 Task: Add Bob's Red Mill Arrowroot Starch, Flour to the cart.
Action: Mouse moved to (297, 172)
Screenshot: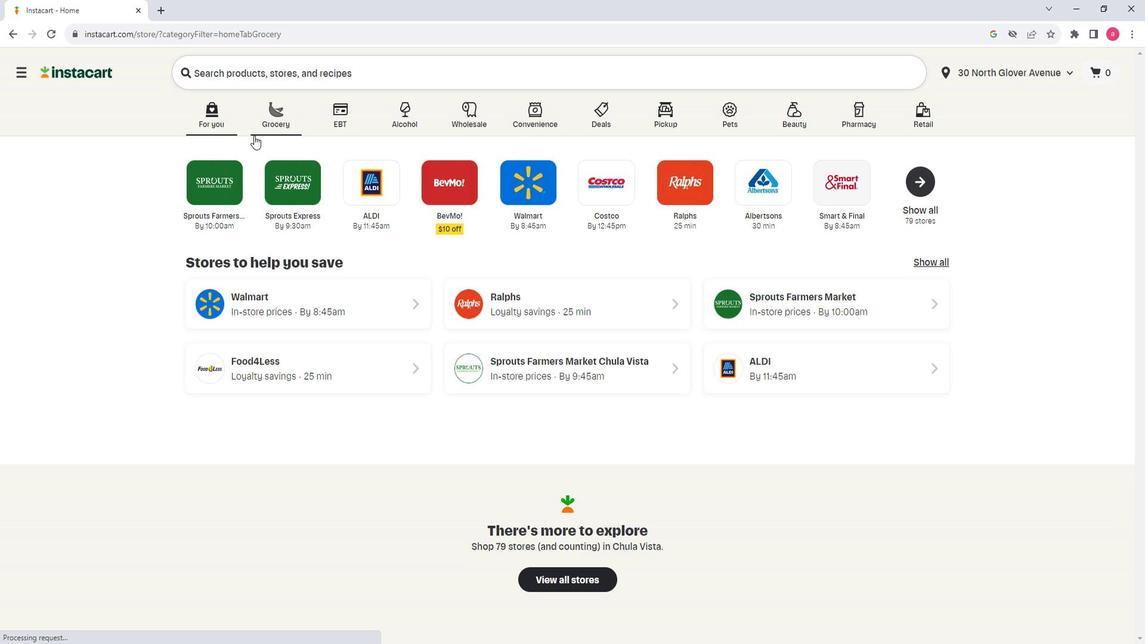 
Action: Mouse pressed left at (297, 172)
Screenshot: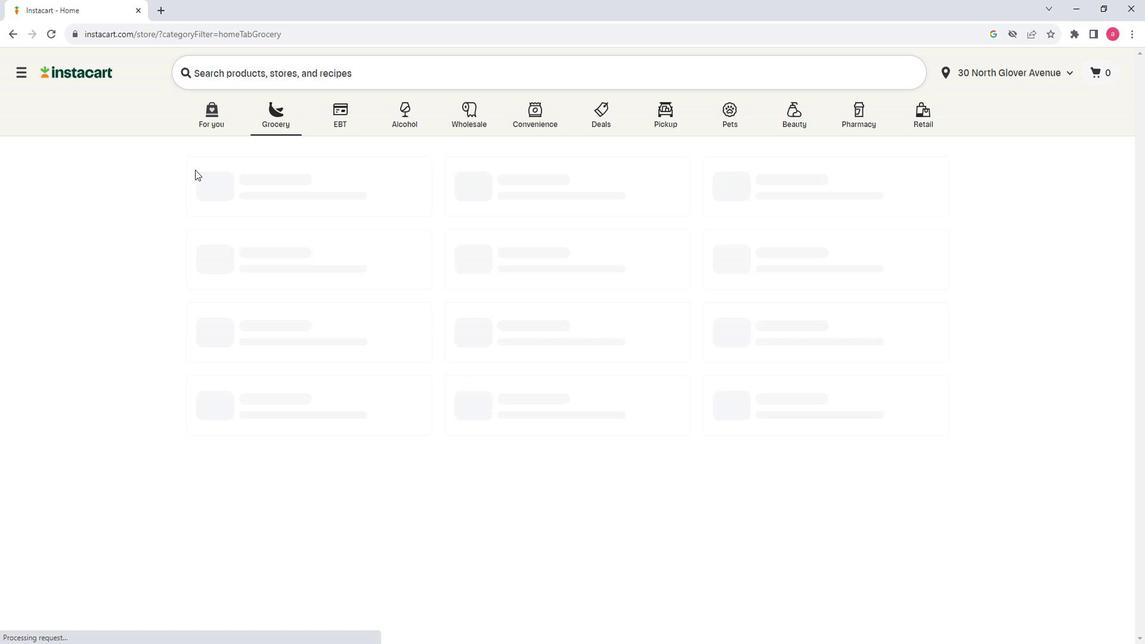 
Action: Mouse moved to (372, 360)
Screenshot: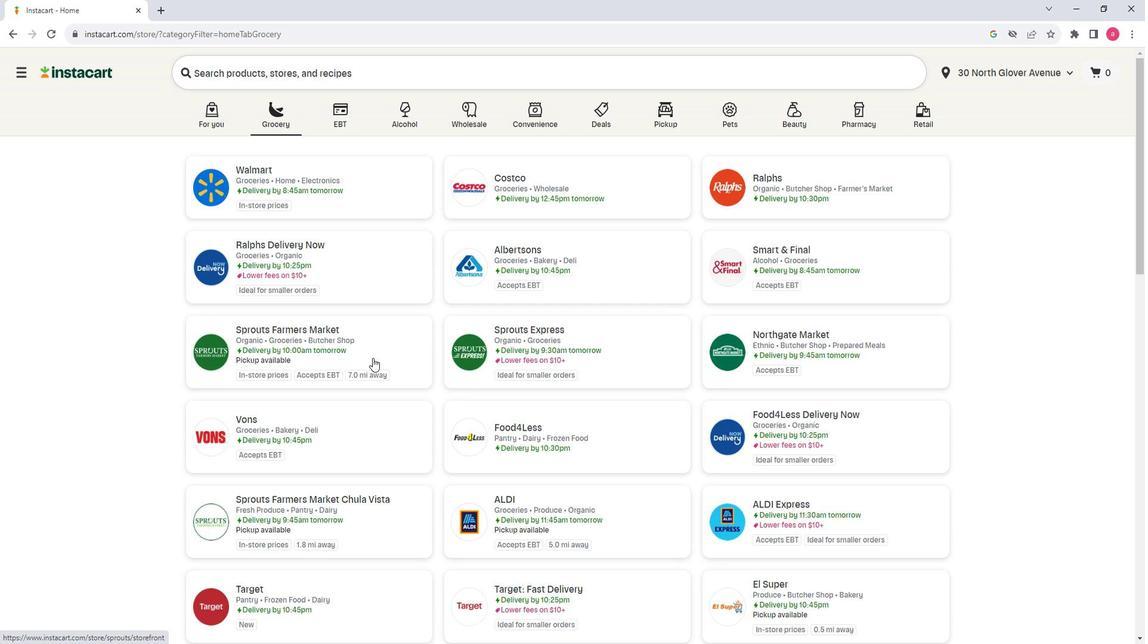 
Action: Mouse pressed left at (372, 360)
Screenshot: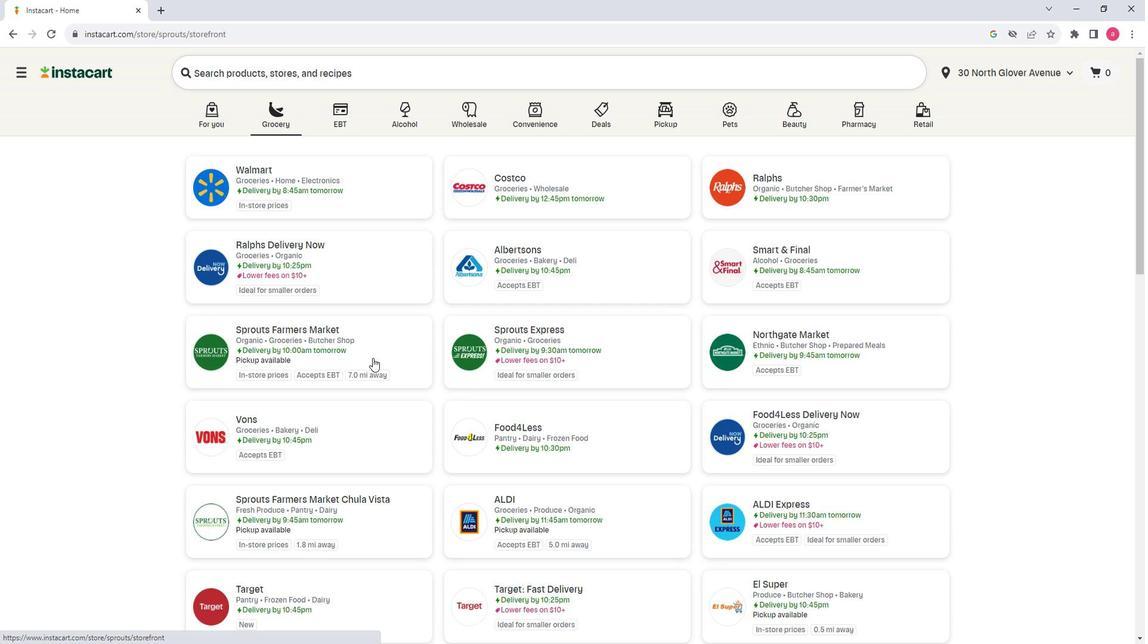 
Action: Mouse moved to (200, 405)
Screenshot: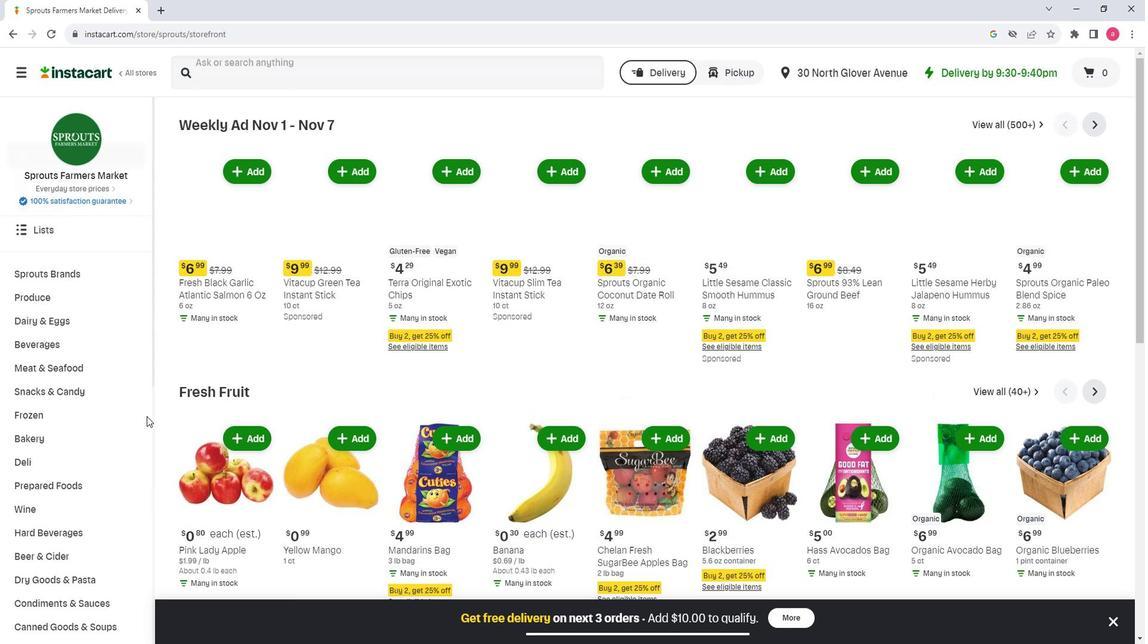 
Action: Mouse scrolled (200, 404) with delta (0, 0)
Screenshot: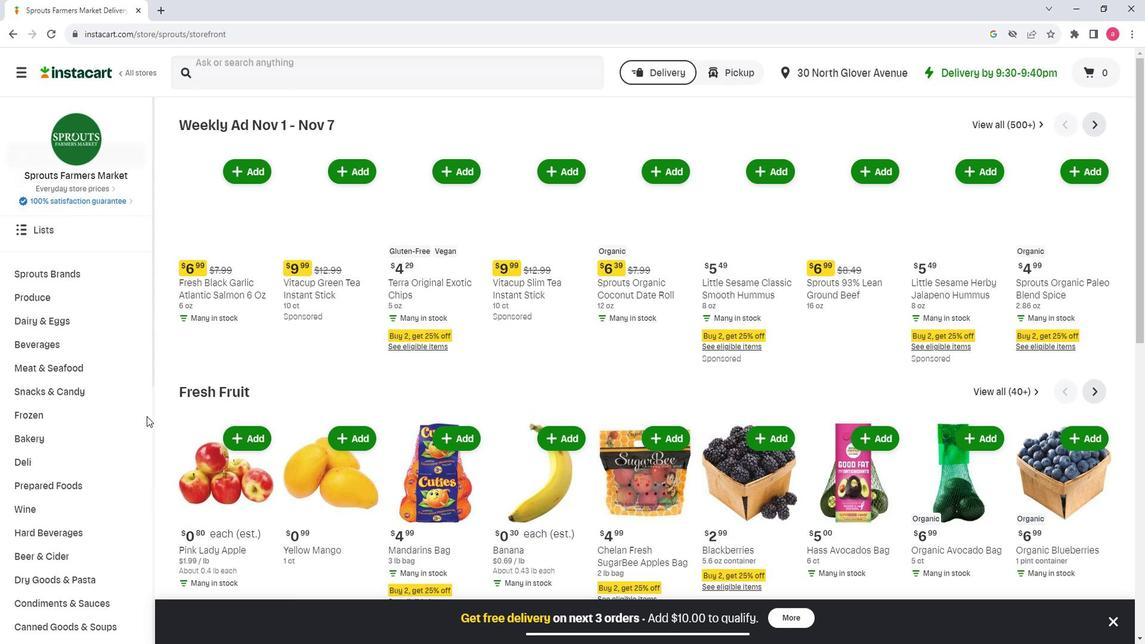 
Action: Mouse scrolled (200, 404) with delta (0, 0)
Screenshot: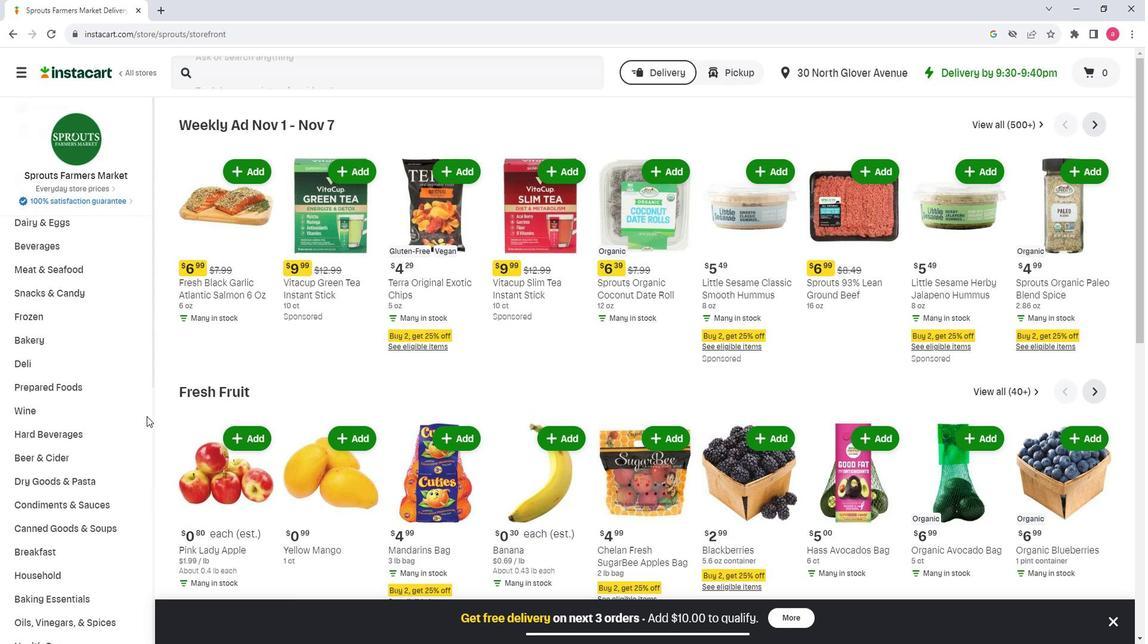
Action: Mouse scrolled (200, 404) with delta (0, 0)
Screenshot: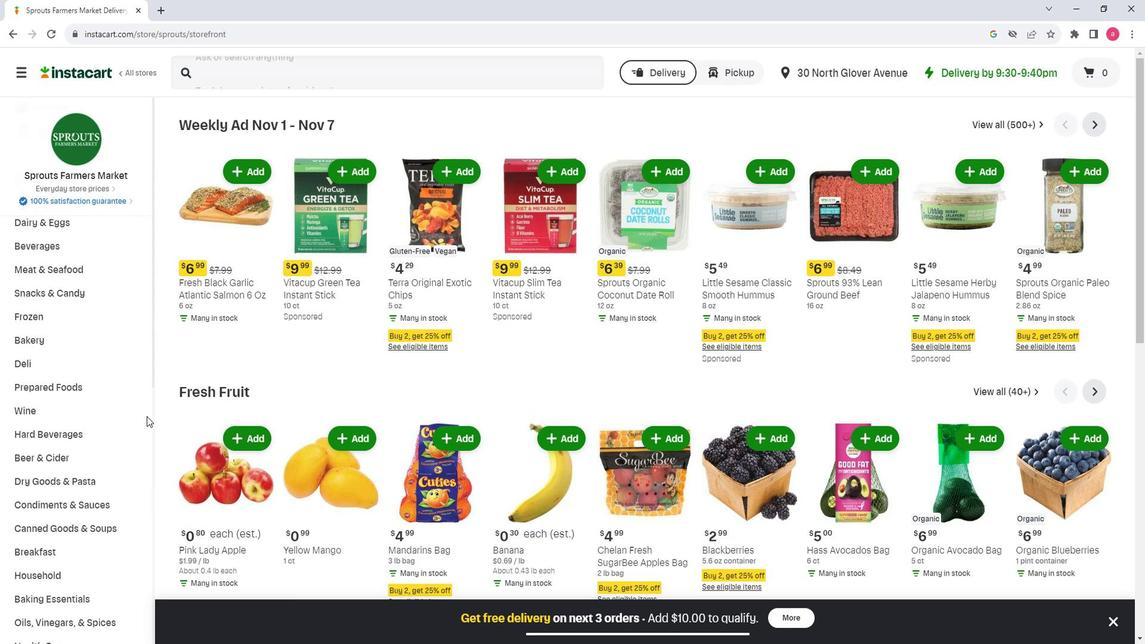 
Action: Mouse moved to (167, 389)
Screenshot: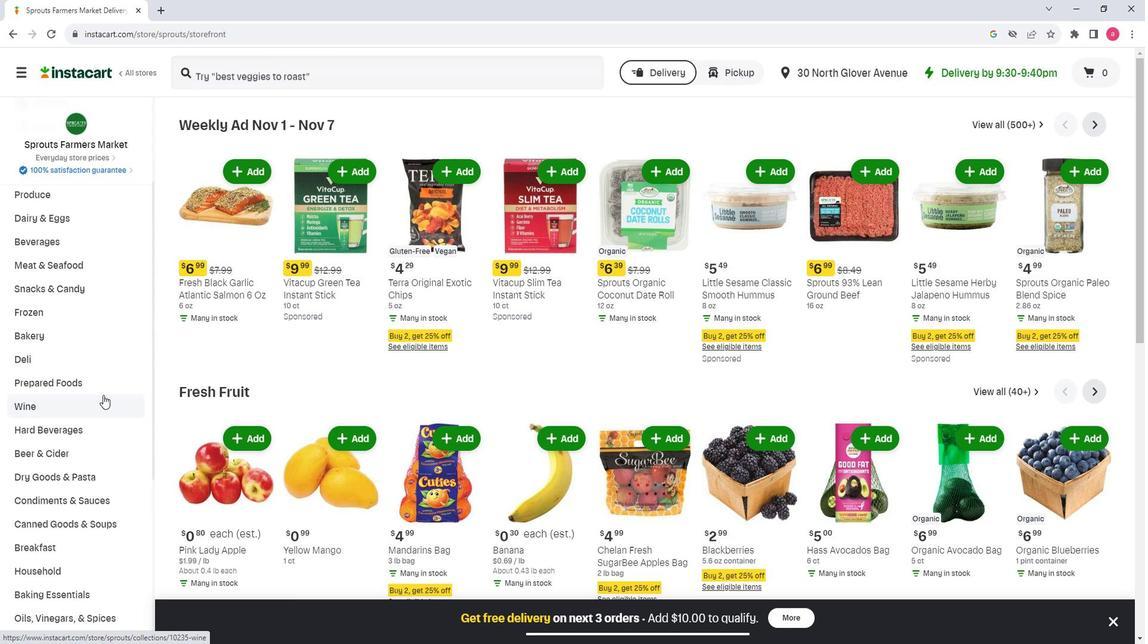 
Action: Mouse scrolled (167, 388) with delta (0, 0)
Screenshot: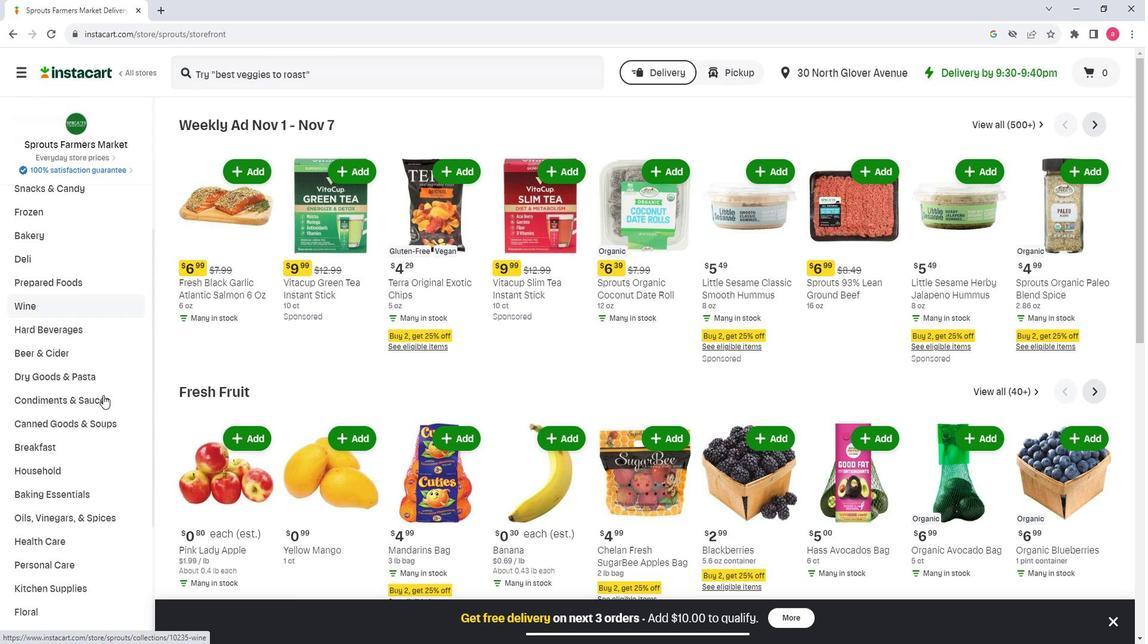 
Action: Mouse scrolled (167, 388) with delta (0, 0)
Screenshot: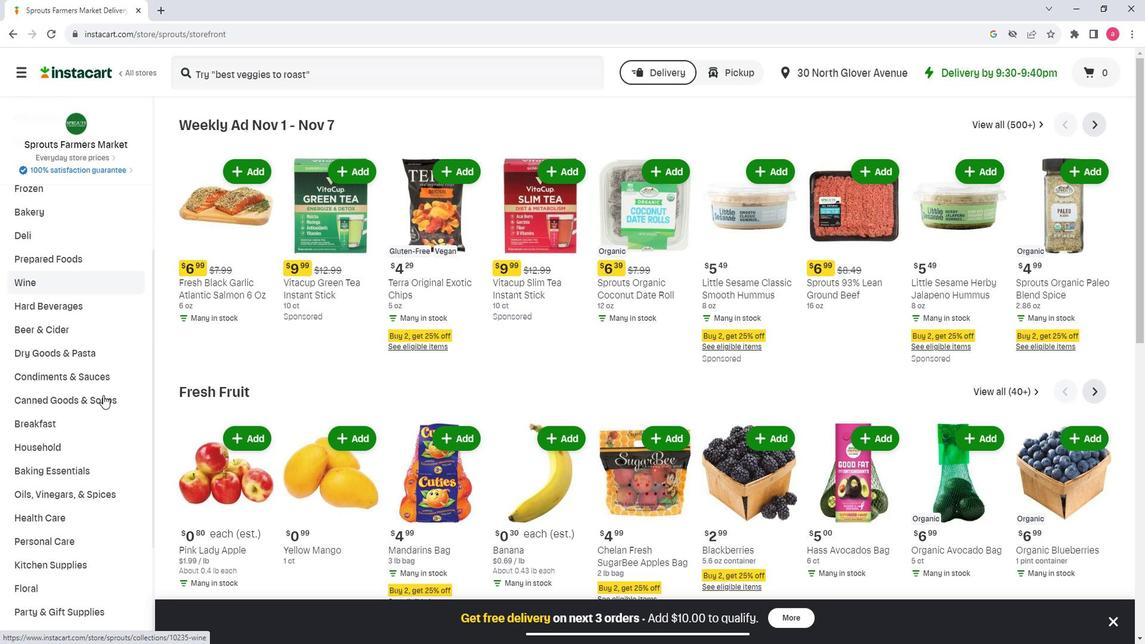 
Action: Mouse moved to (165, 391)
Screenshot: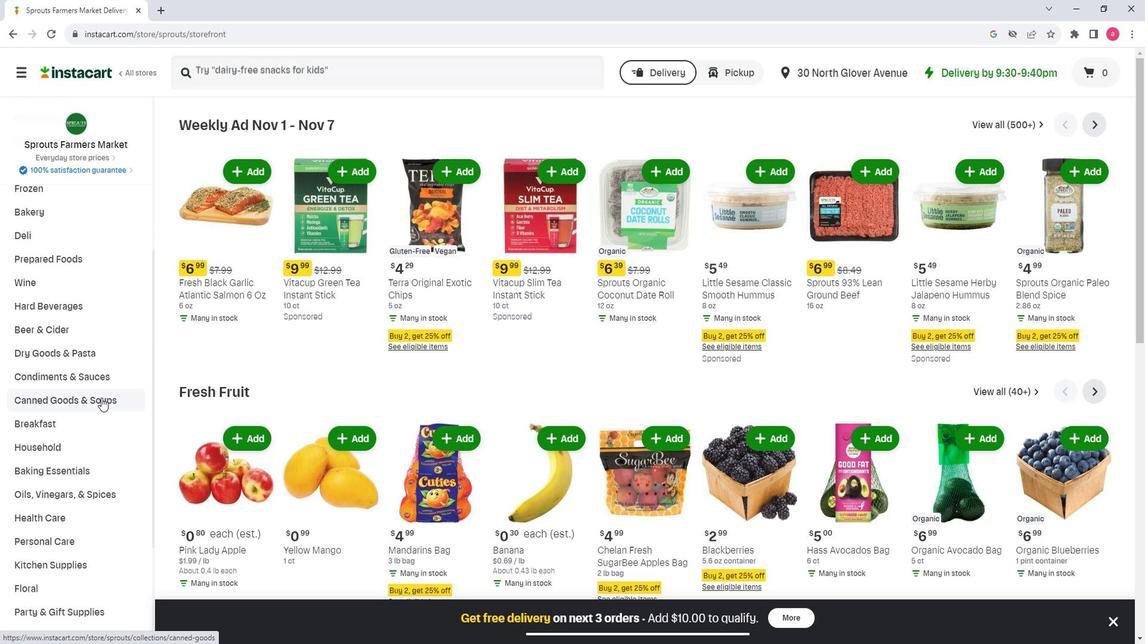 
Action: Mouse scrolled (165, 390) with delta (0, 0)
Screenshot: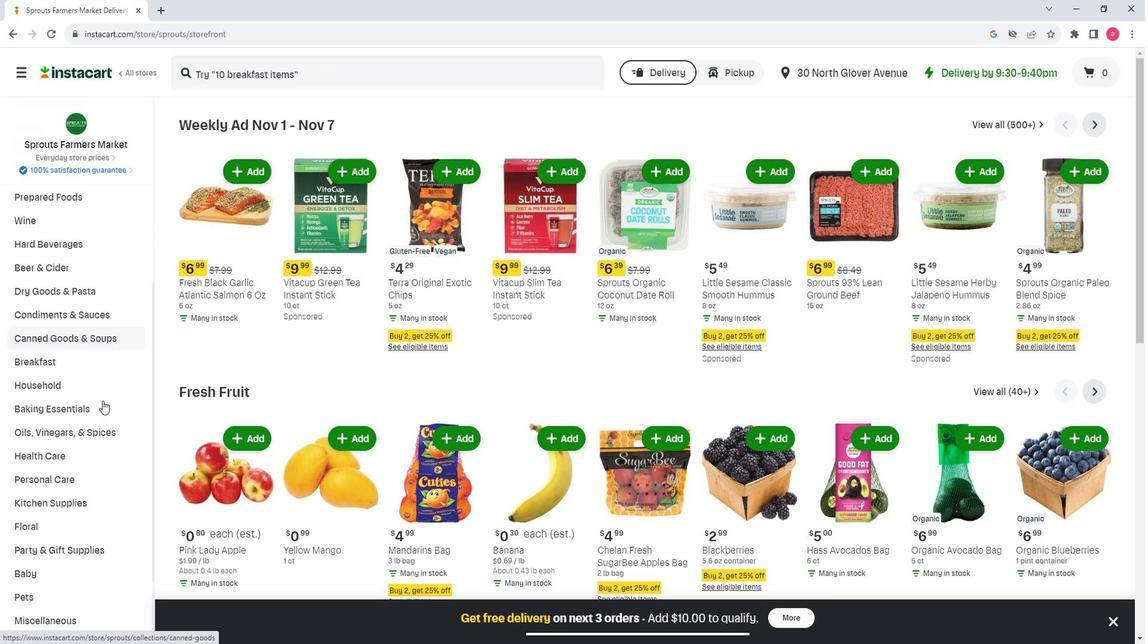 
Action: Mouse moved to (183, 401)
Screenshot: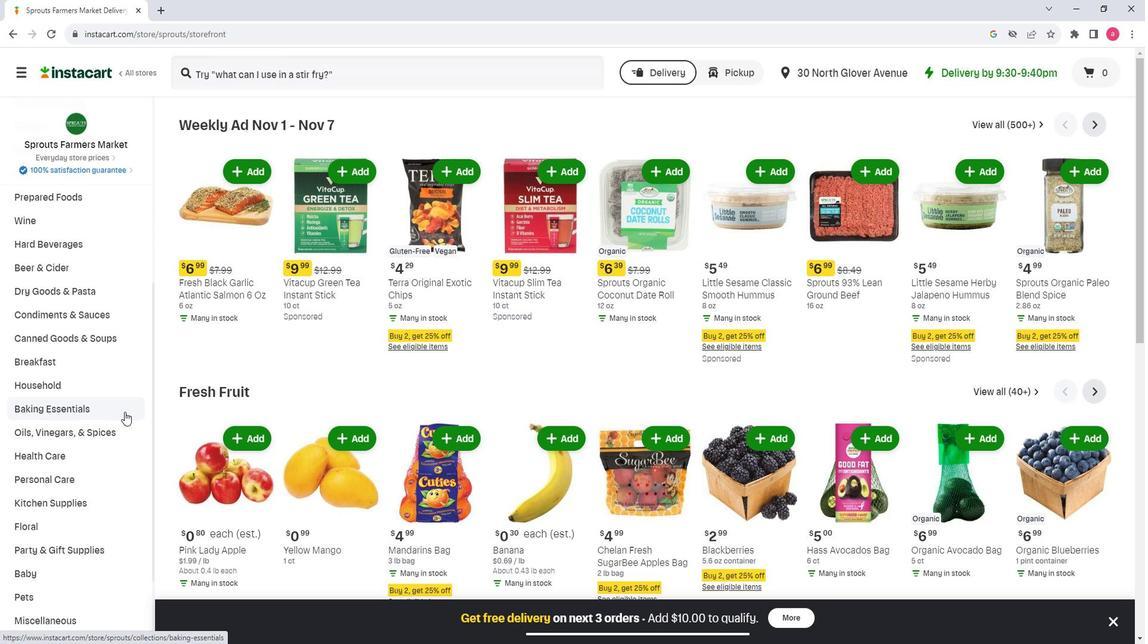 
Action: Mouse scrolled (183, 401) with delta (0, 0)
Screenshot: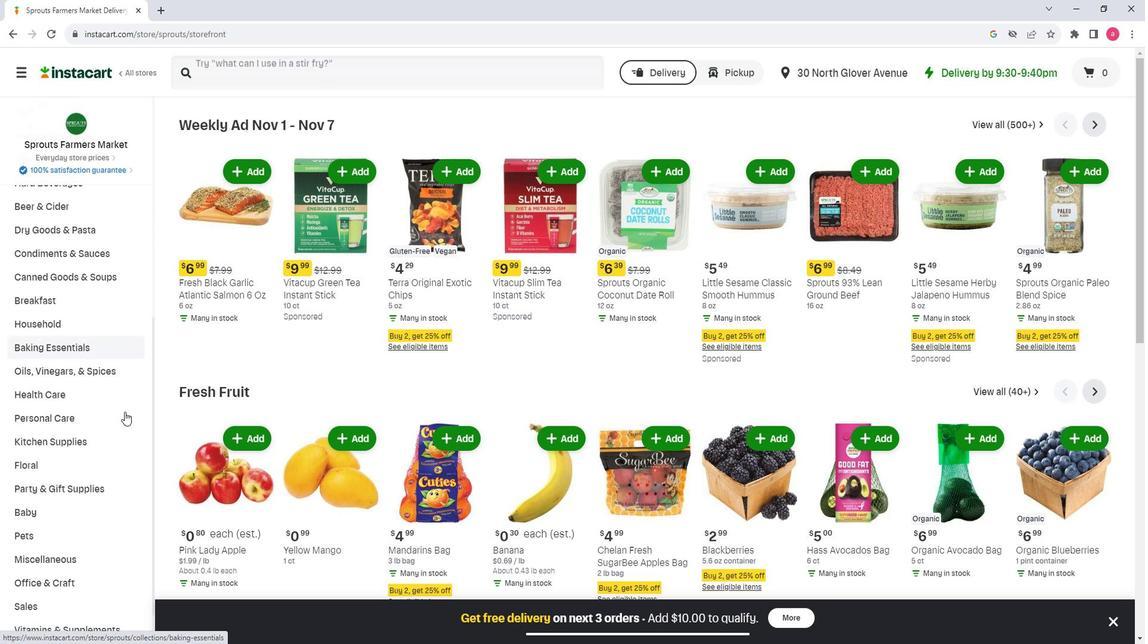 
Action: Mouse scrolled (183, 401) with delta (0, 0)
Screenshot: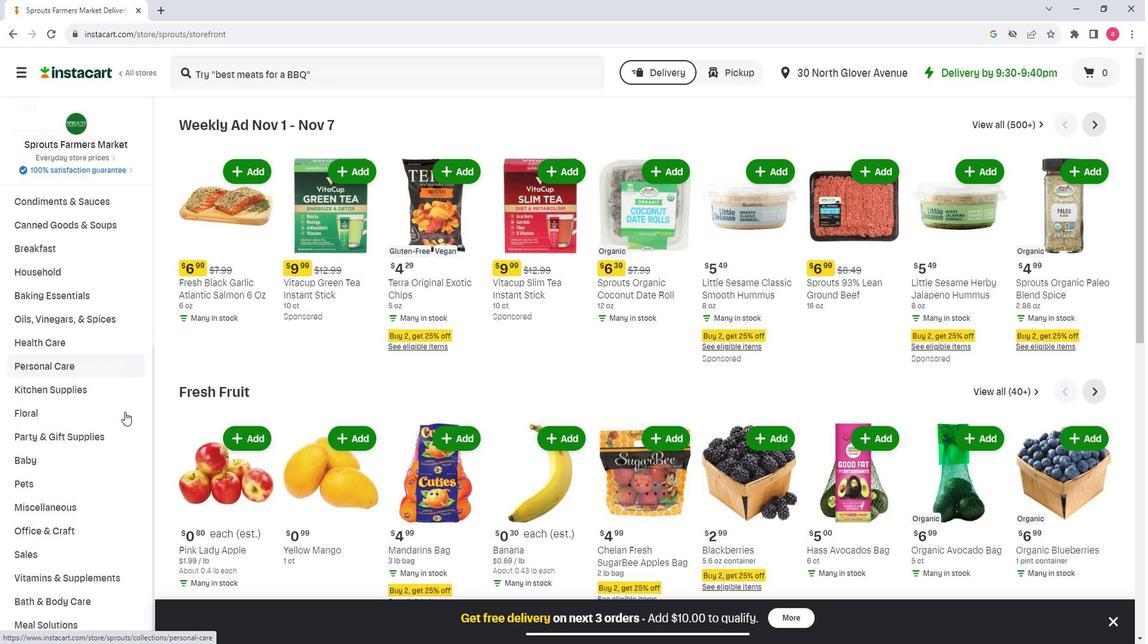 
Action: Mouse scrolled (183, 401) with delta (0, 0)
Screenshot: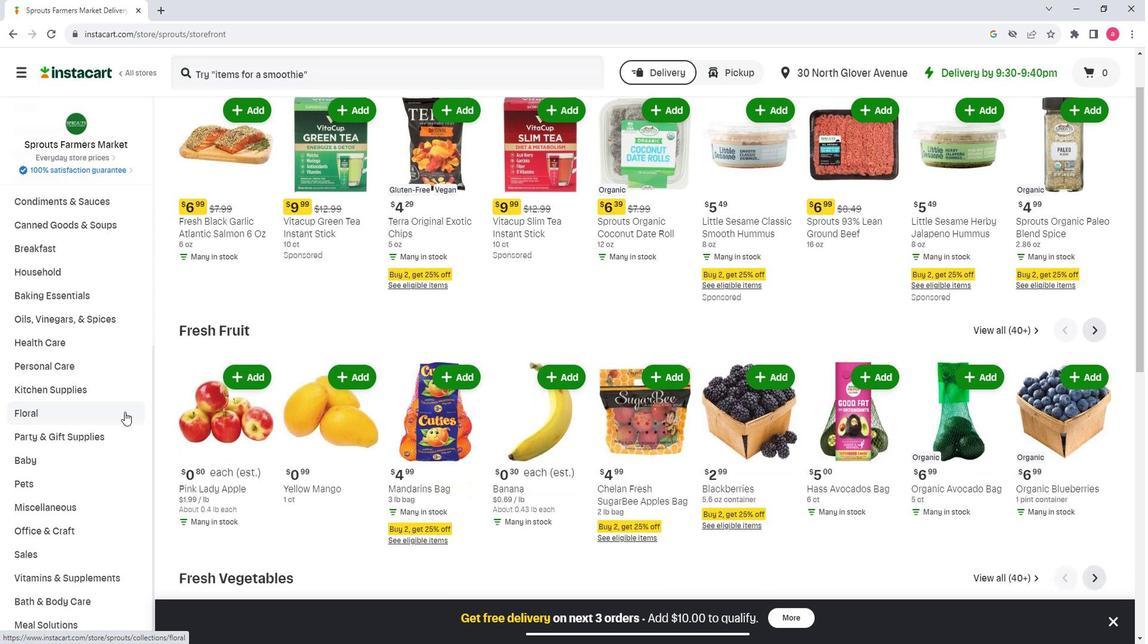 
Action: Mouse scrolled (183, 401) with delta (0, 0)
Screenshot: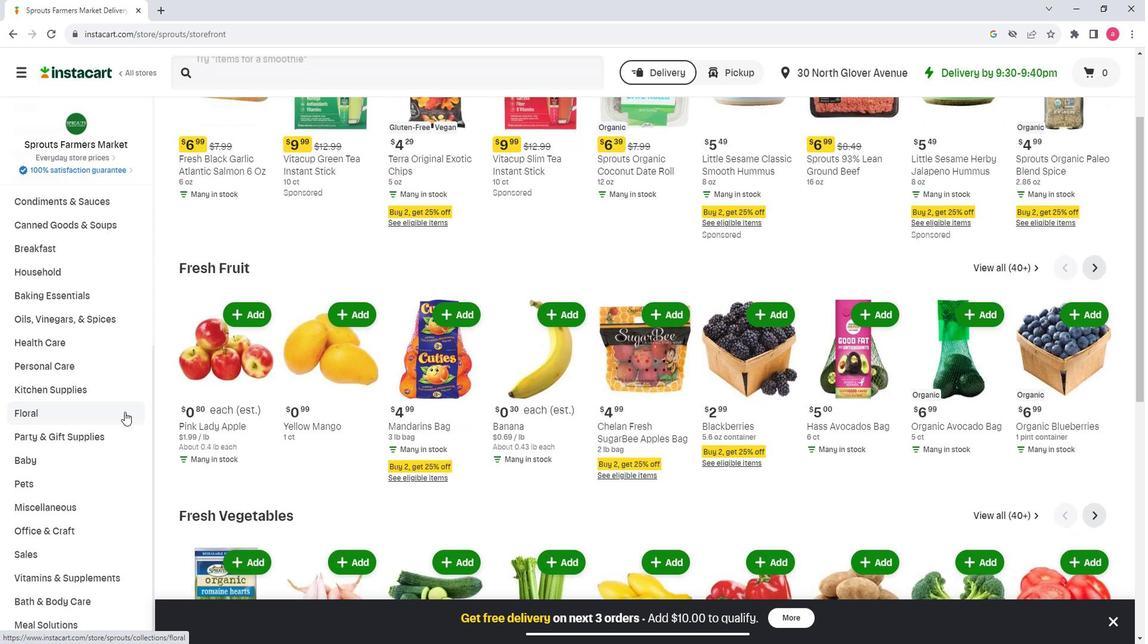 
Action: Mouse scrolled (183, 401) with delta (0, 0)
Screenshot: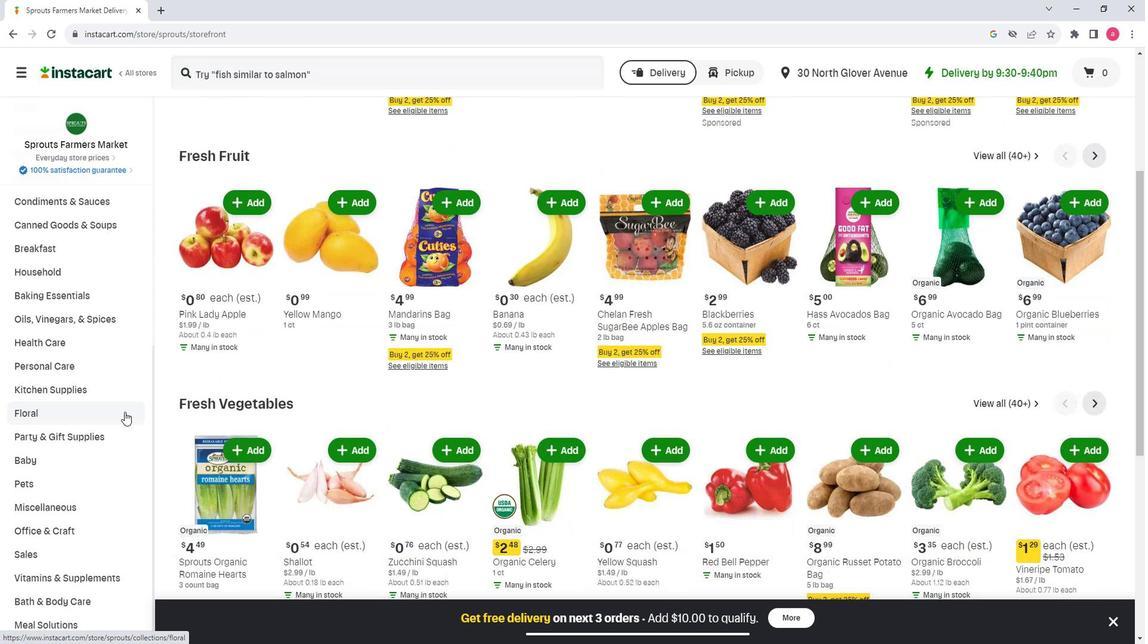 
Action: Mouse scrolled (183, 401) with delta (0, 0)
Screenshot: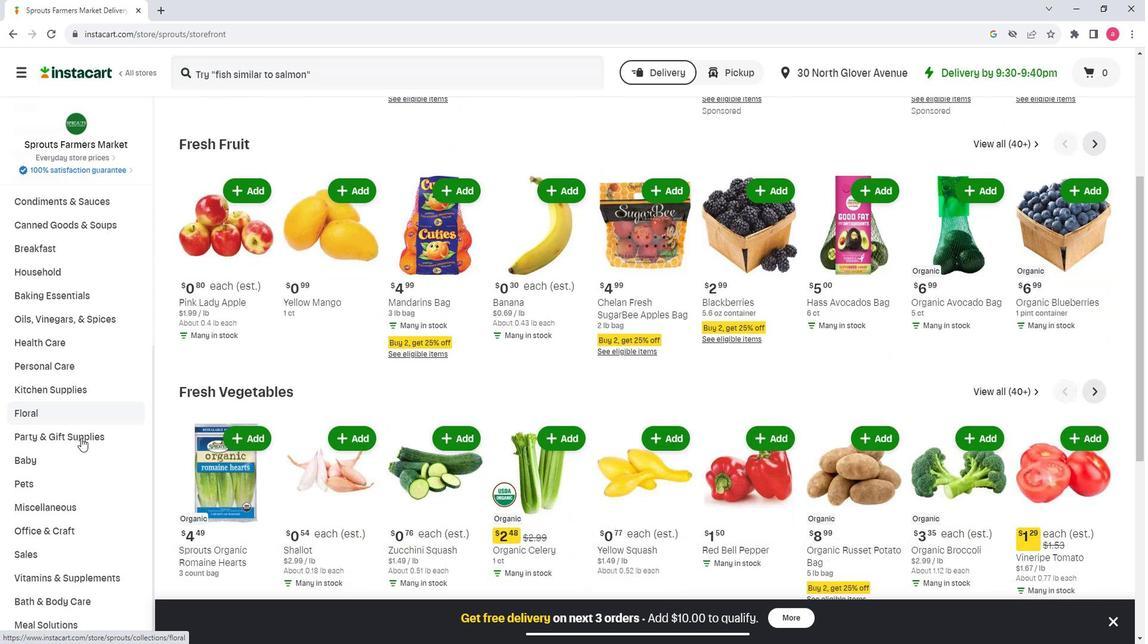 
Action: Mouse moved to (143, 435)
Screenshot: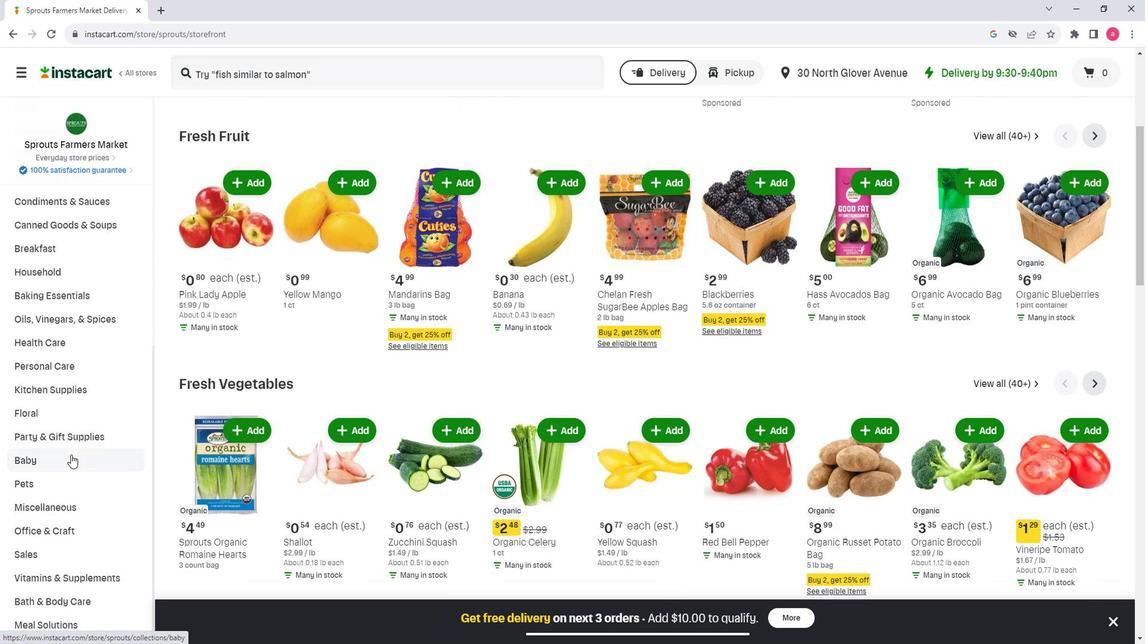 
Action: Mouse scrolled (143, 435) with delta (0, 0)
Screenshot: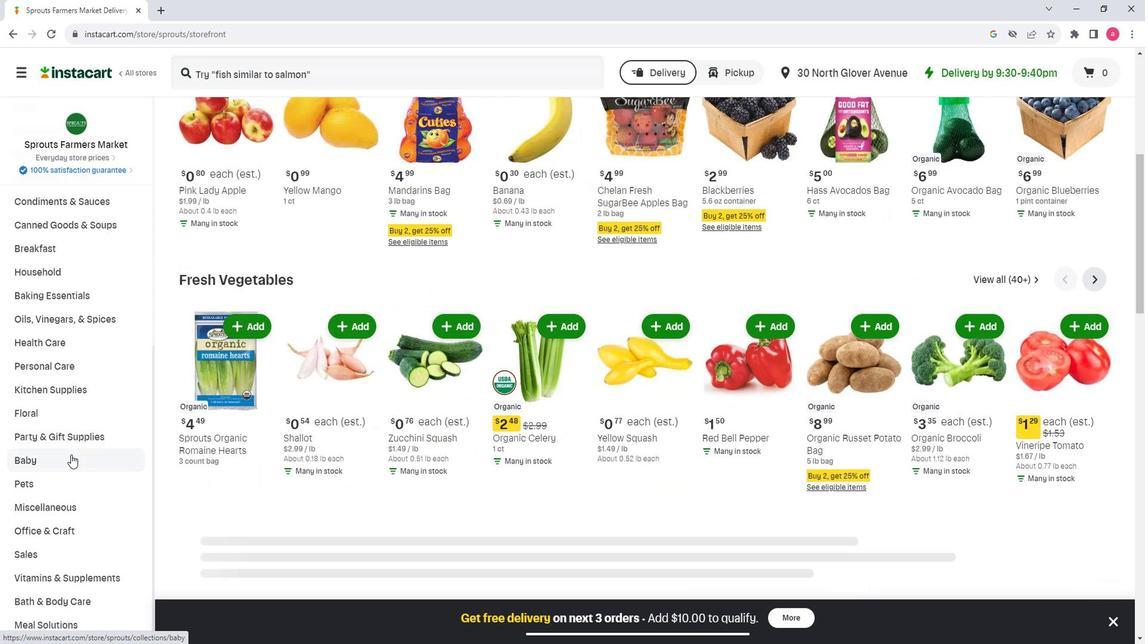
Action: Mouse scrolled (143, 435) with delta (0, 0)
Screenshot: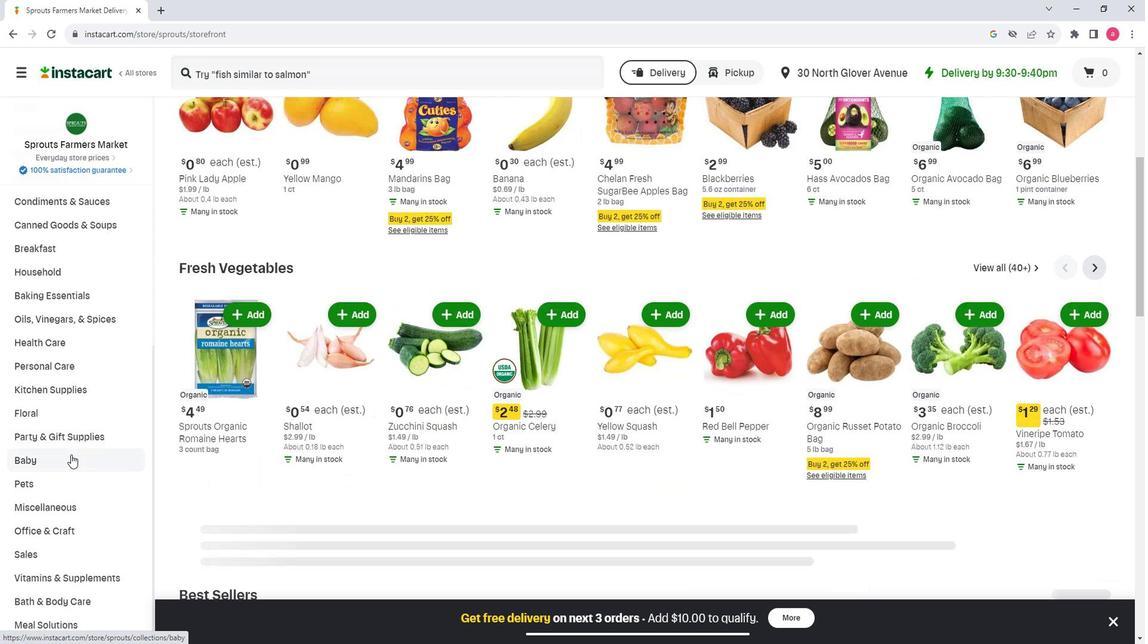 
Action: Mouse moved to (144, 305)
Screenshot: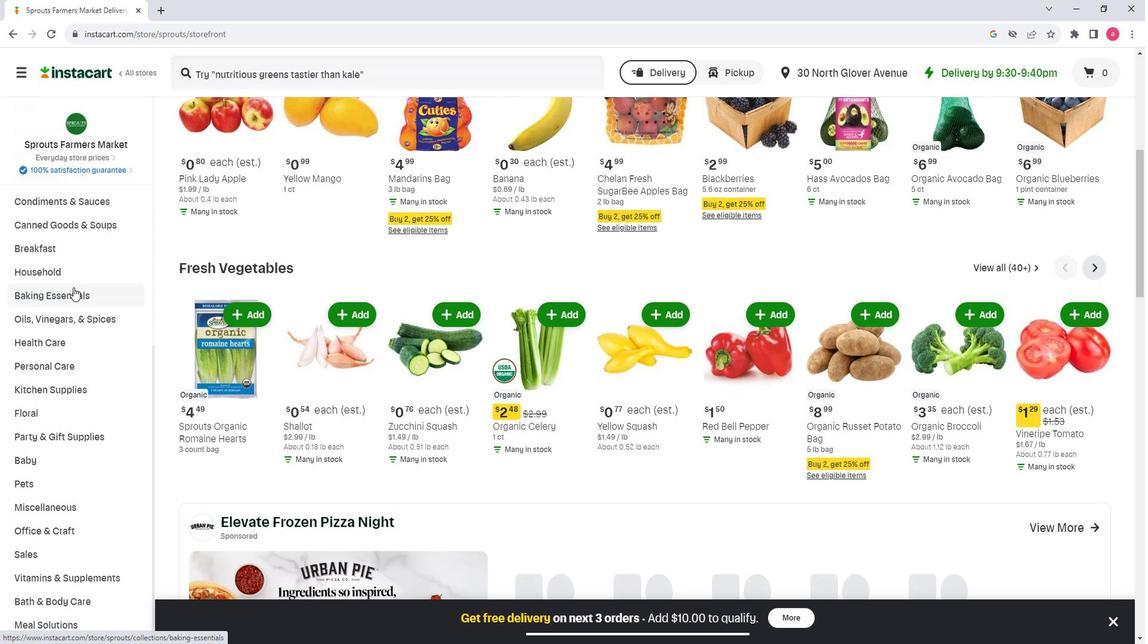 
Action: Mouse pressed left at (144, 305)
Screenshot: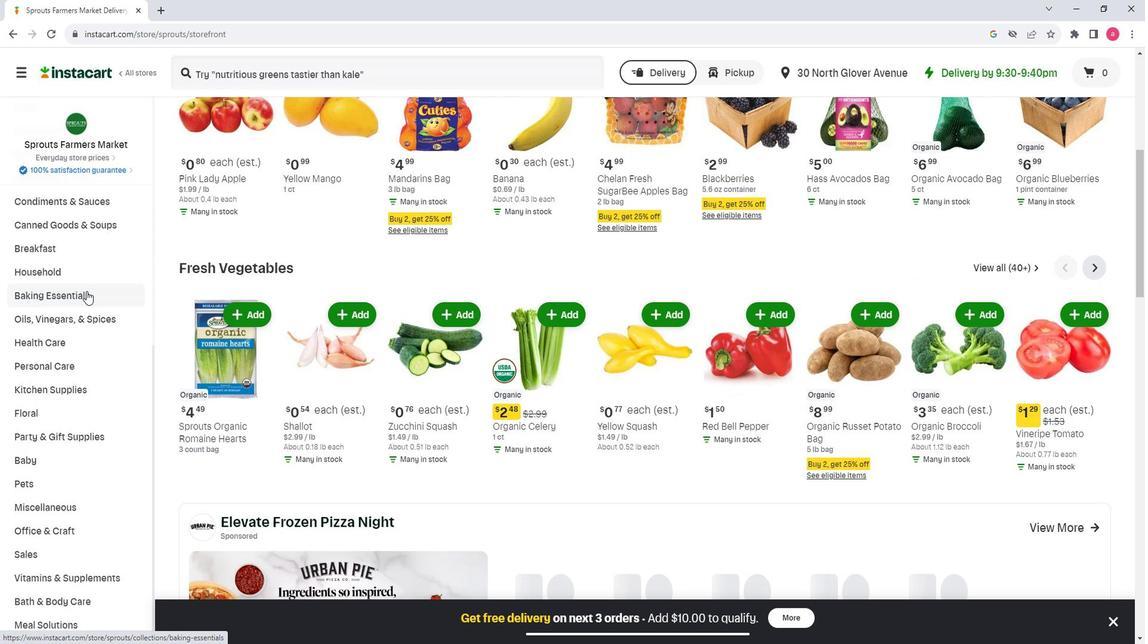 
Action: Mouse moved to (598, 202)
Screenshot: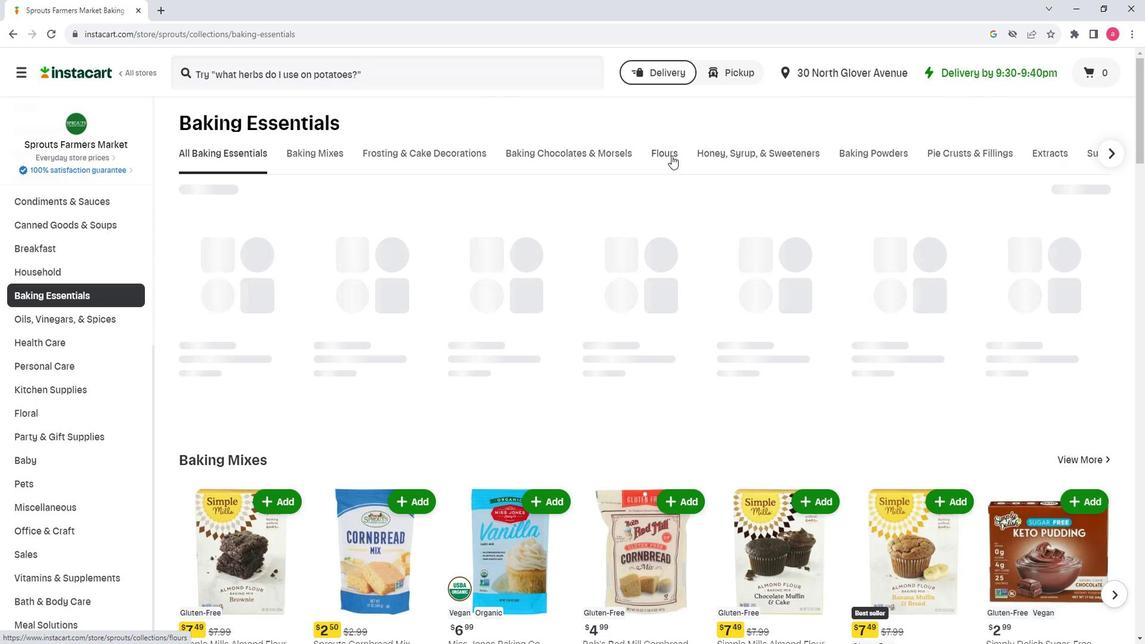 
Action: Mouse pressed left at (598, 202)
Screenshot: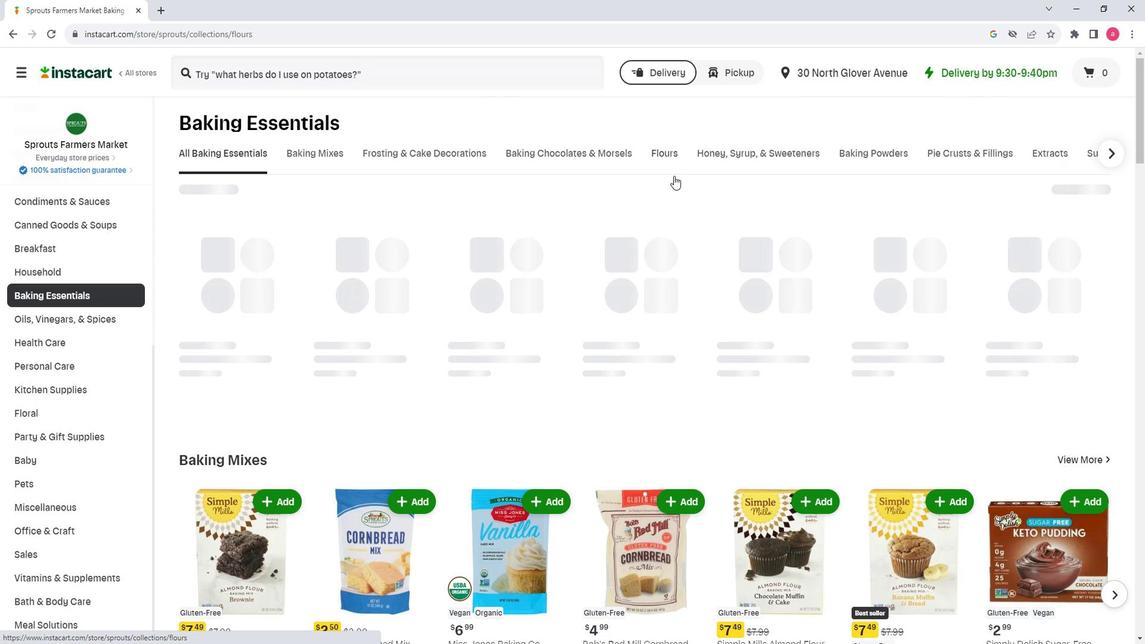
Action: Mouse moved to (688, 239)
Screenshot: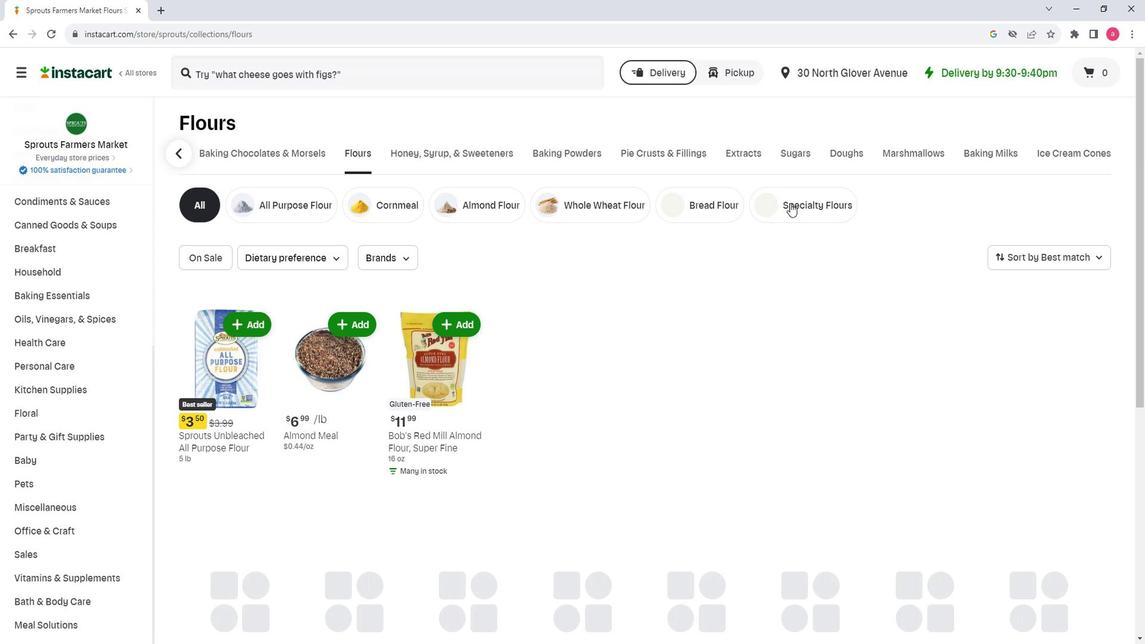 
Action: Mouse pressed left at (688, 239)
Screenshot: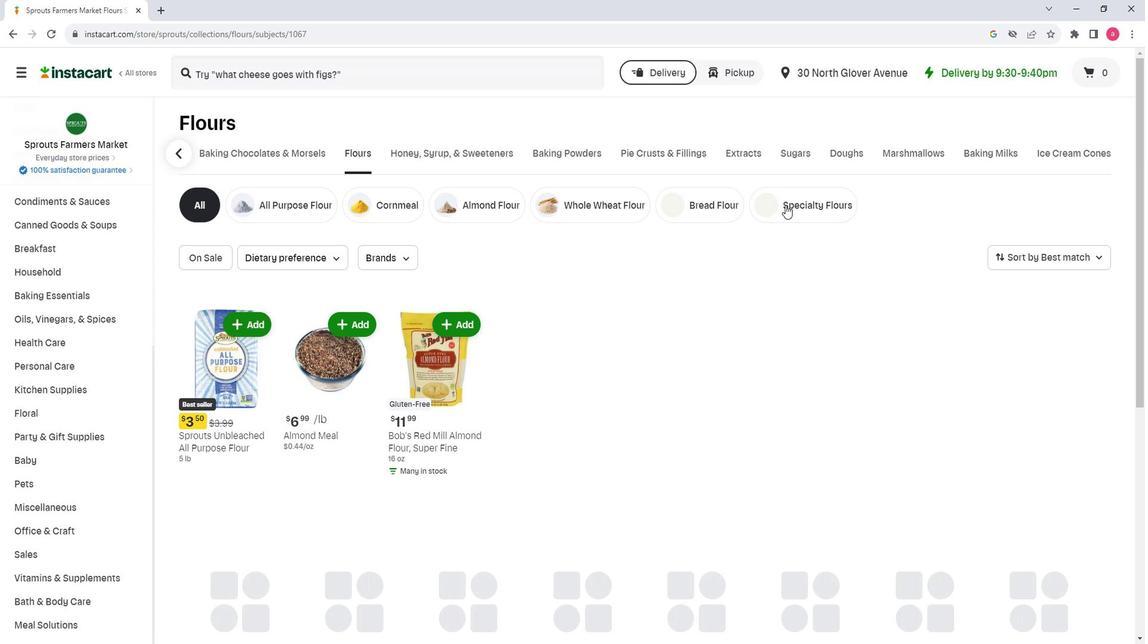 
Action: Mouse moved to (353, 138)
Screenshot: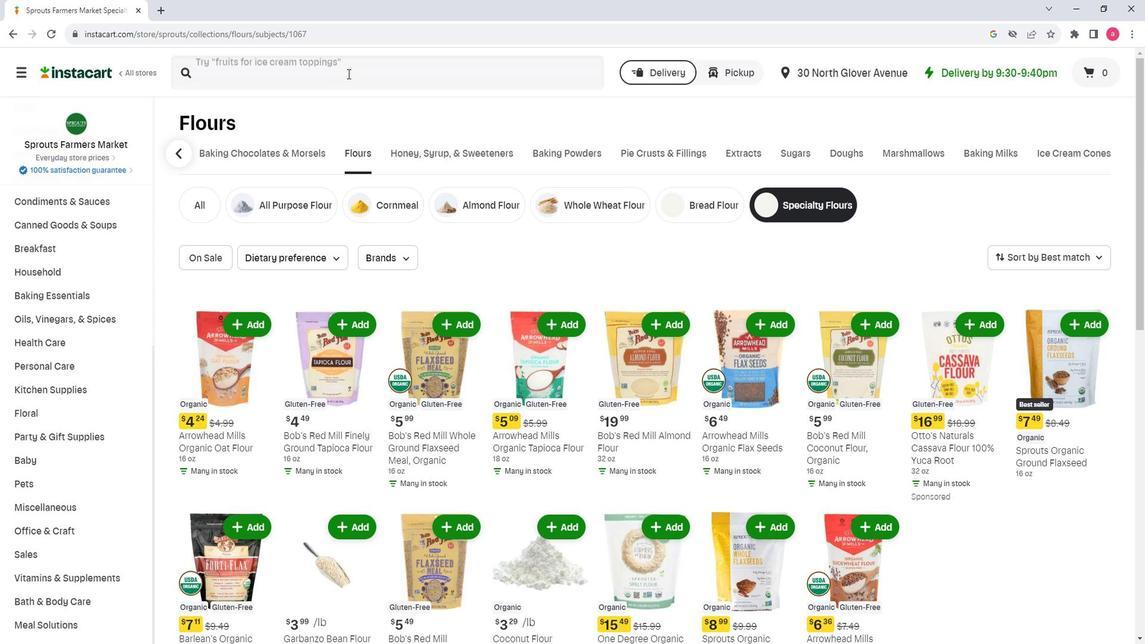 
Action: Mouse pressed left at (353, 138)
Screenshot: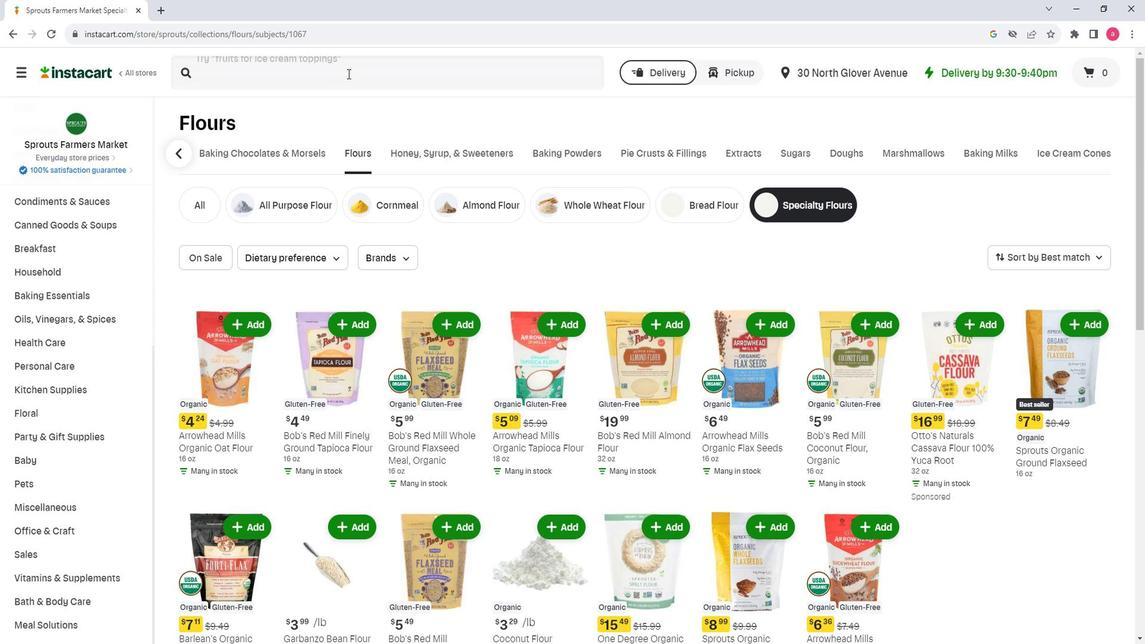 
Action: Key pressed <Key.shift>Bob's<Key.space><Key.shift>Red<Key.space><Key.shift>Mill<Key.space><Key.shift><Key.shift><Key.shift><Key.shift>Arrowrr<Key.backspace>oot<Key.space><Key.shift>Starch<Key.space><Key.backspace>,<Key.space><Key.shift>Flour<Key.enter>
Screenshot: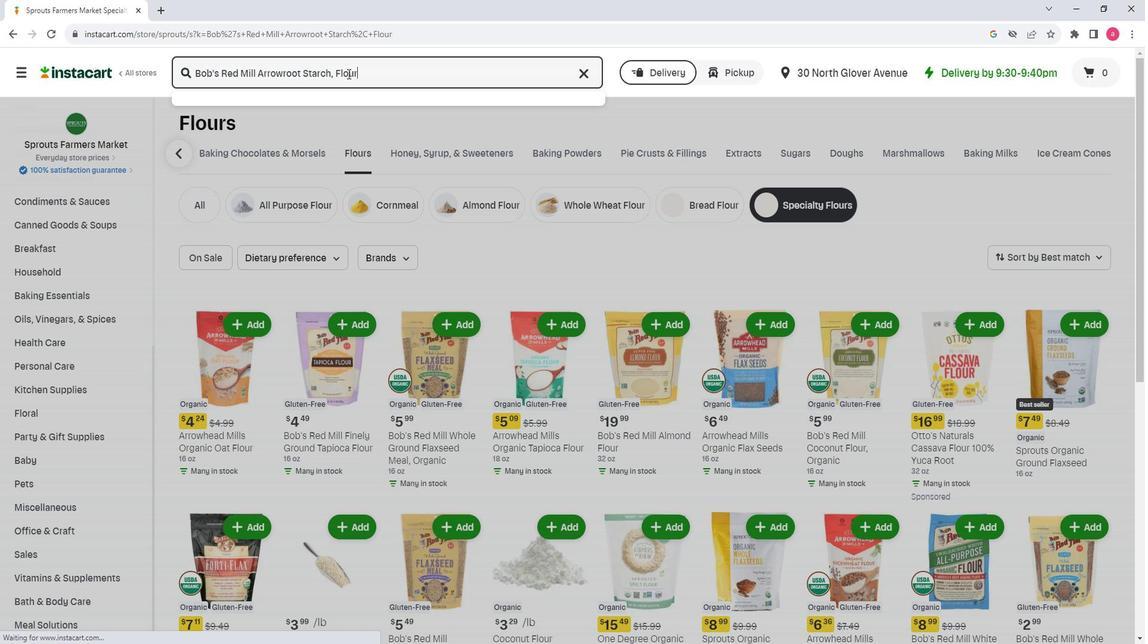 
Action: Mouse pressed left at (353, 138)
Screenshot: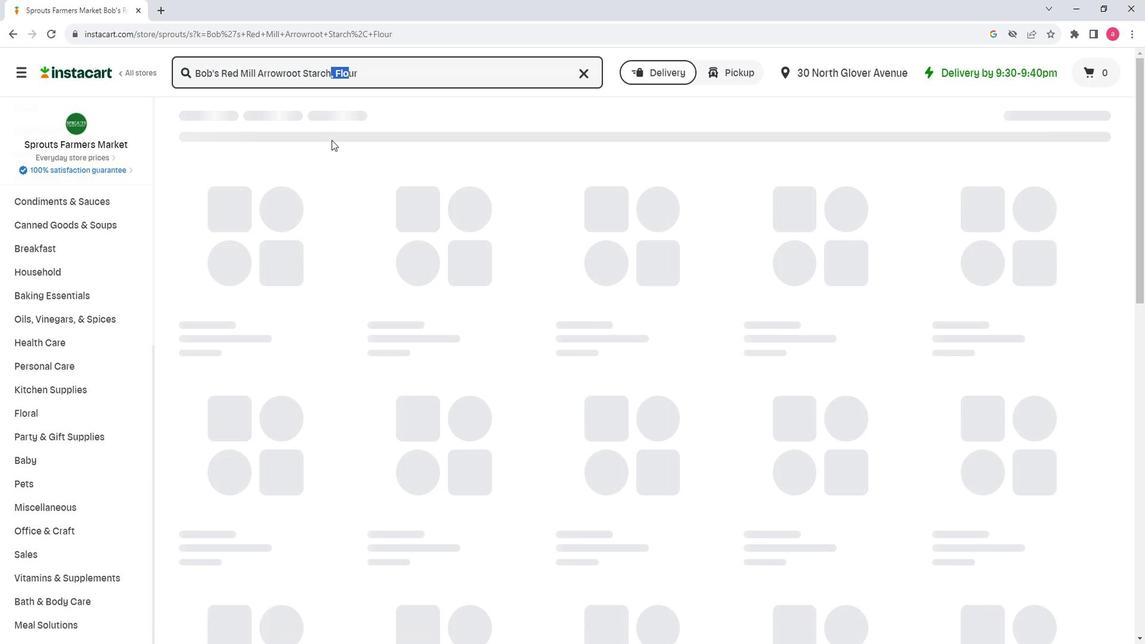 
Action: Mouse moved to (387, 138)
Screenshot: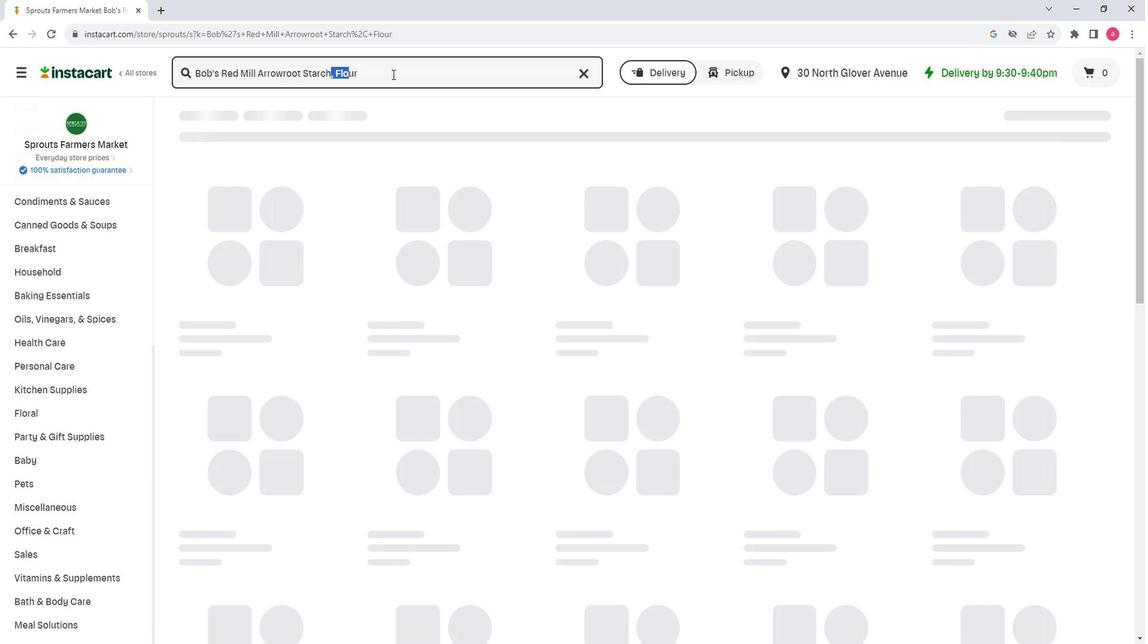 
Action: Mouse pressed left at (387, 138)
Screenshot: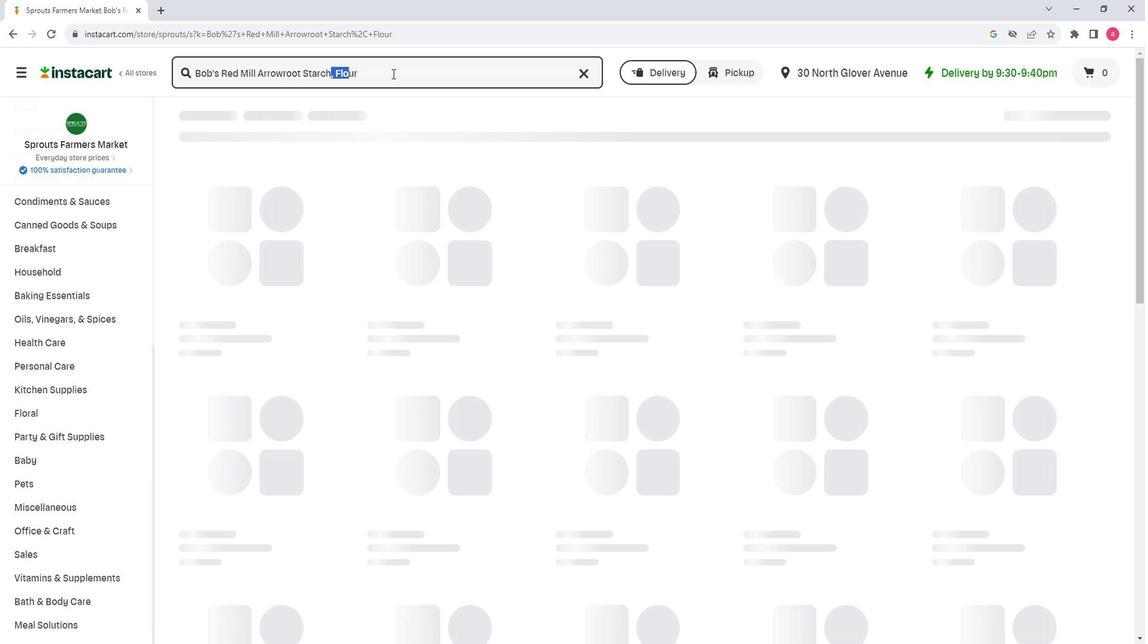 
Action: Mouse moved to (251, 313)
Screenshot: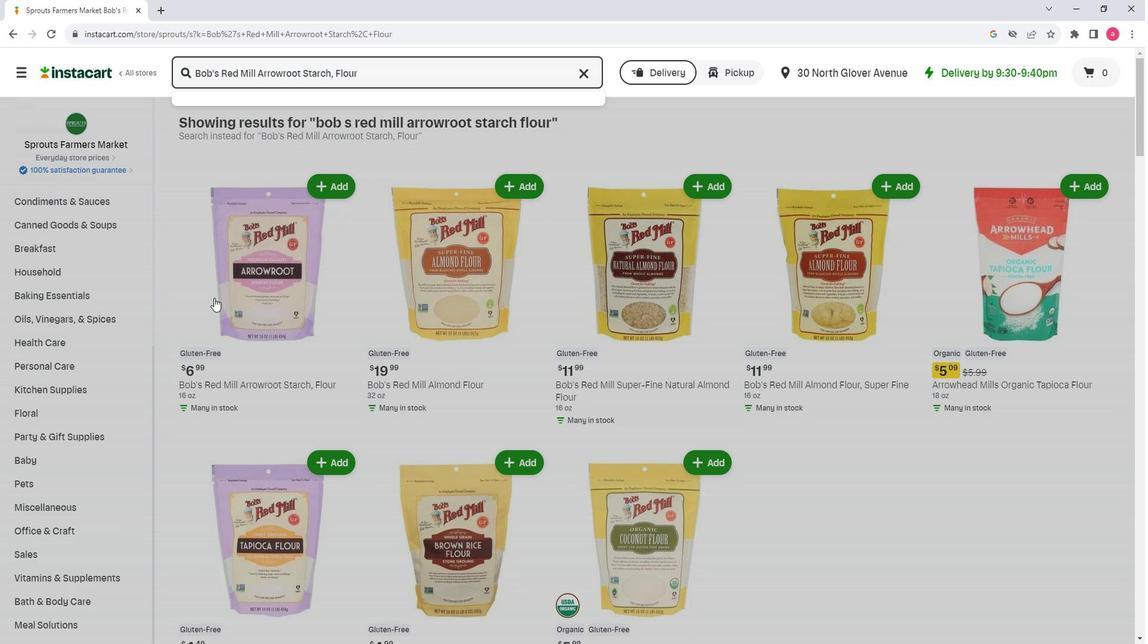 
Action: Mouse pressed left at (251, 313)
Screenshot: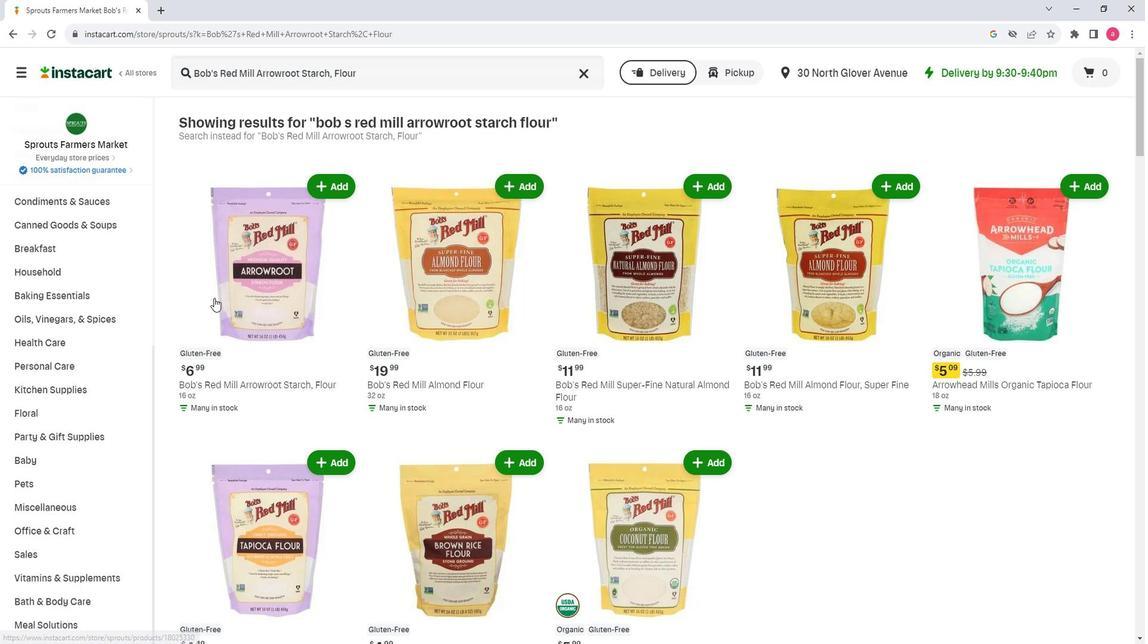 
Action: Mouse moved to (347, 223)
Screenshot: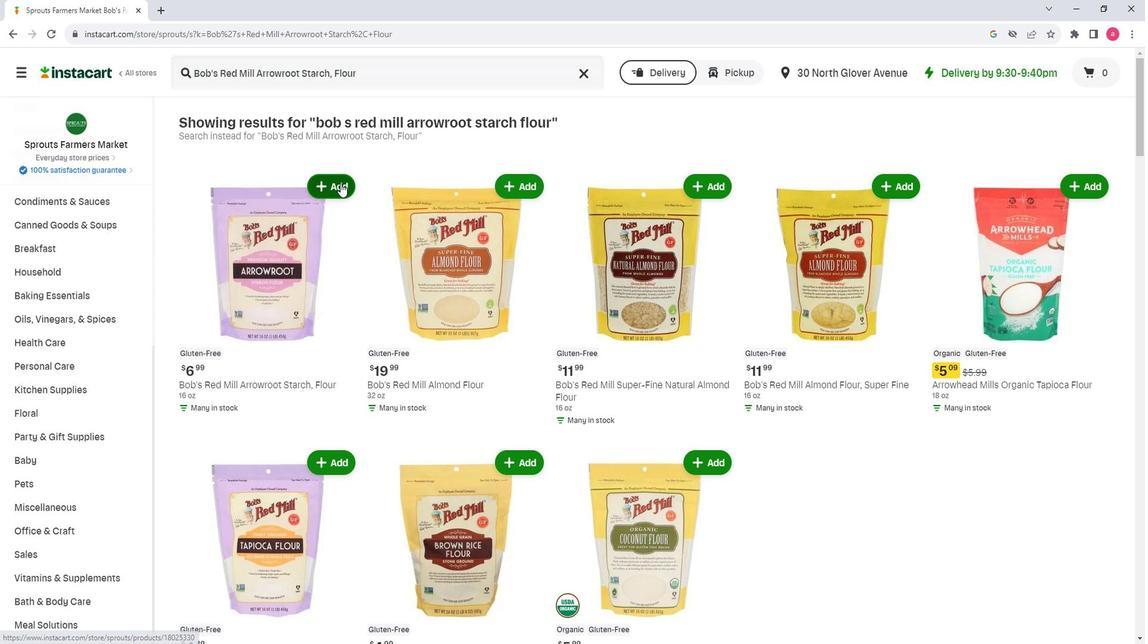 
Action: Mouse pressed left at (347, 223)
Screenshot: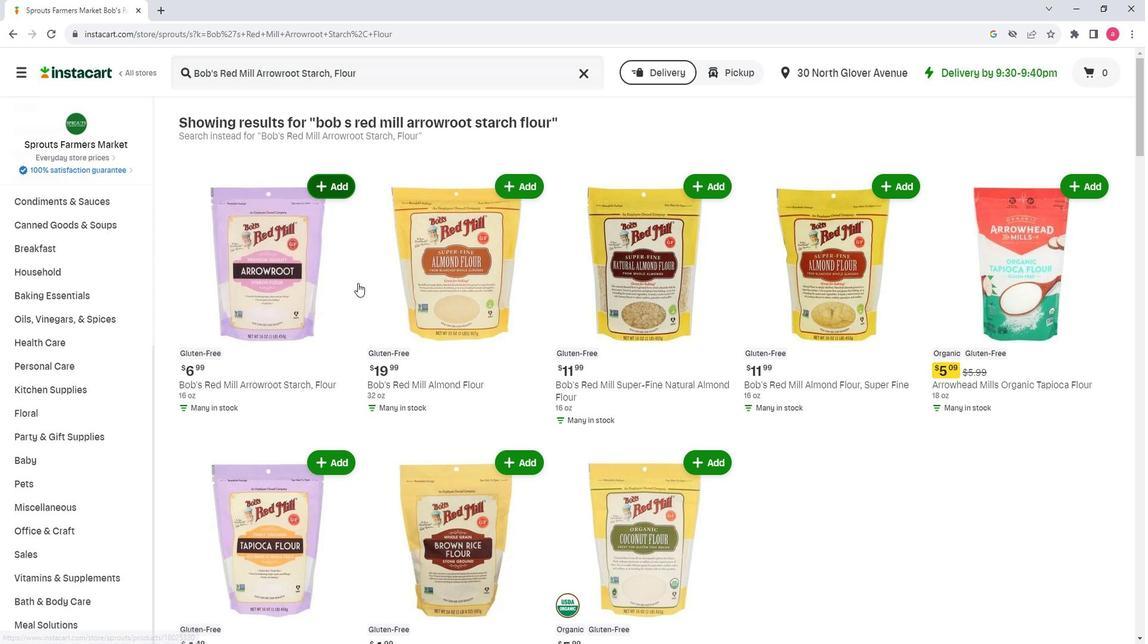 
Action: Mouse moved to (346, 348)
Screenshot: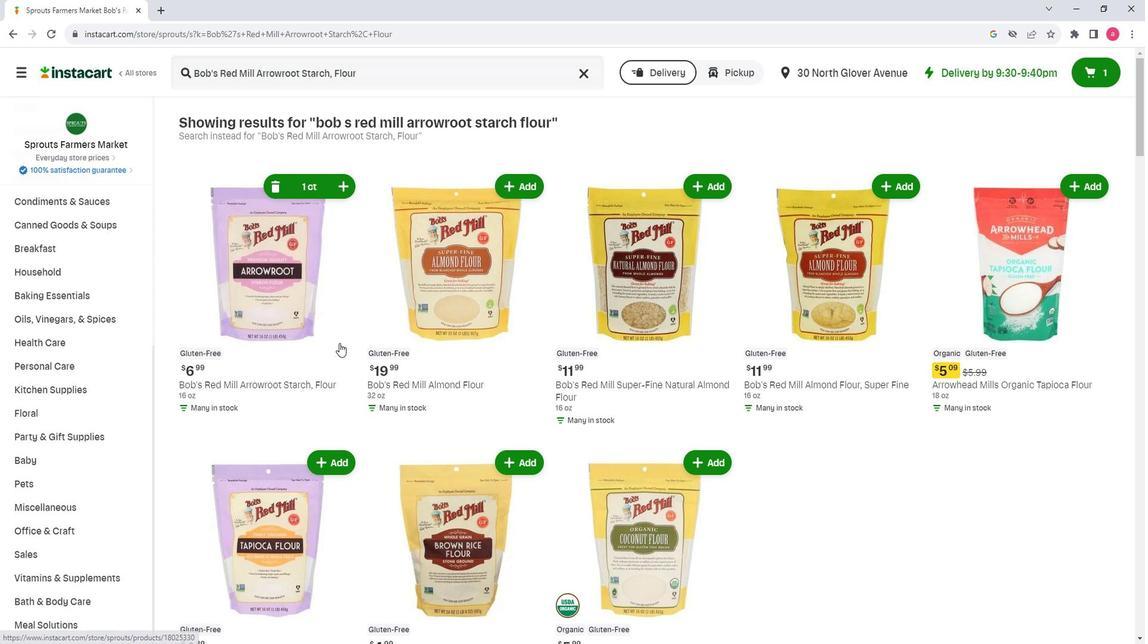 
